 Task: Look for products in the category "First Aid & Outdoor Essentials" from Tea Tree Therapy only.
Action: Mouse moved to (298, 126)
Screenshot: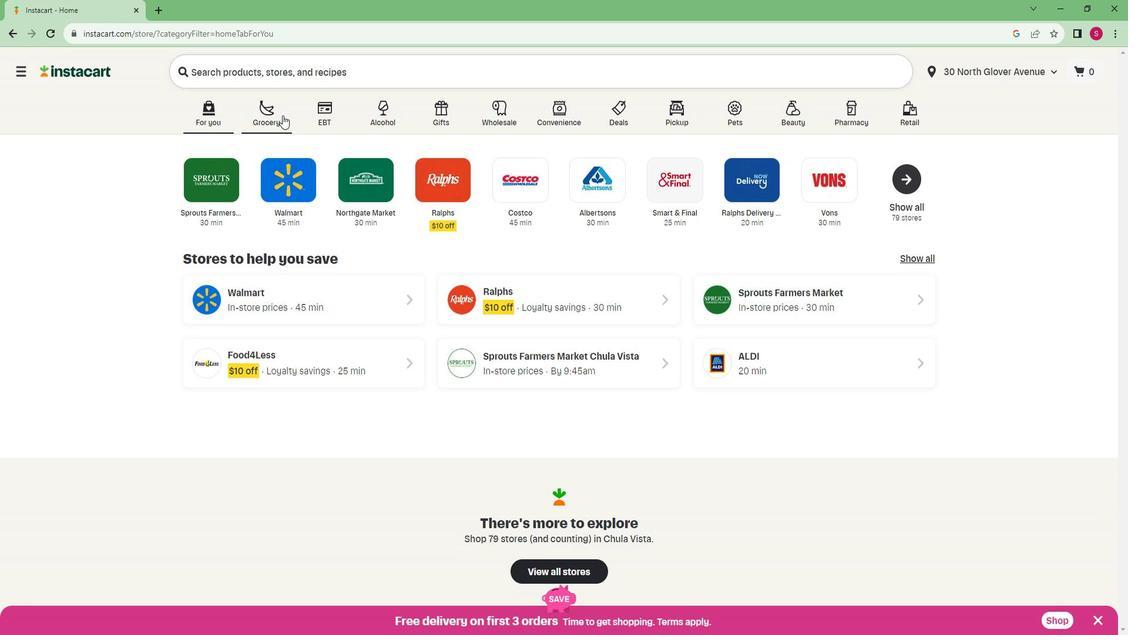 
Action: Mouse pressed left at (298, 126)
Screenshot: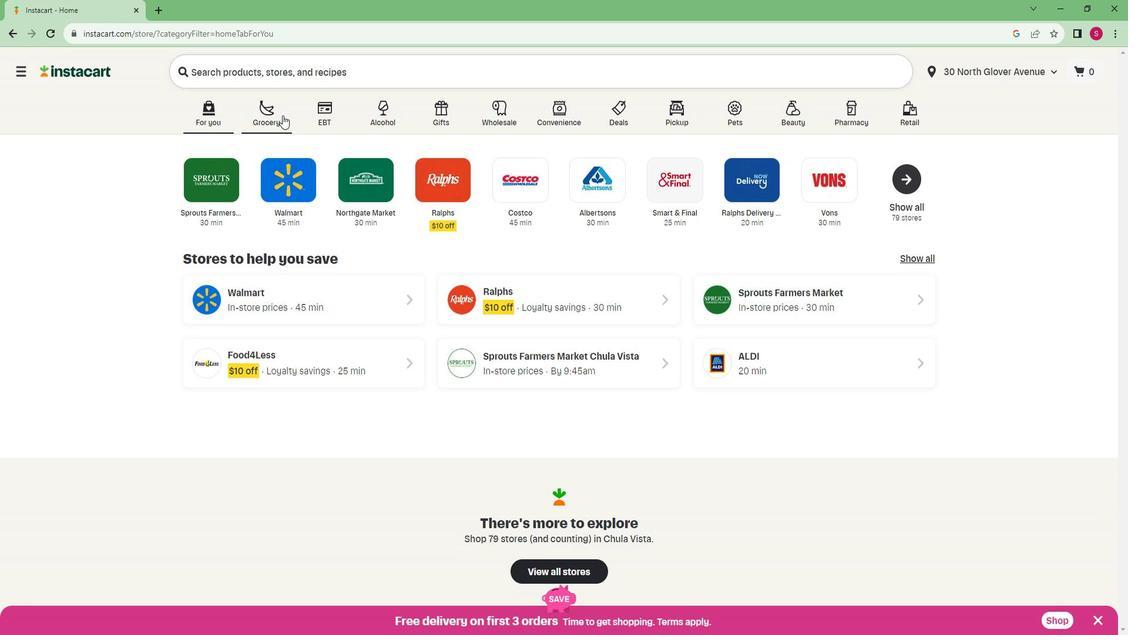 
Action: Mouse moved to (281, 333)
Screenshot: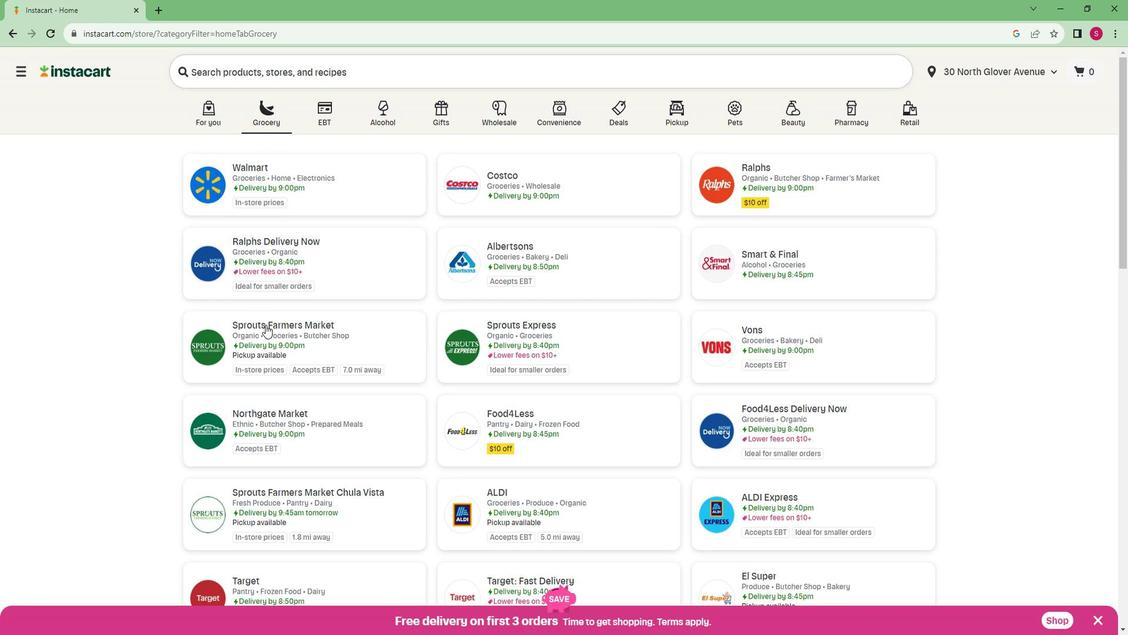 
Action: Mouse pressed left at (281, 333)
Screenshot: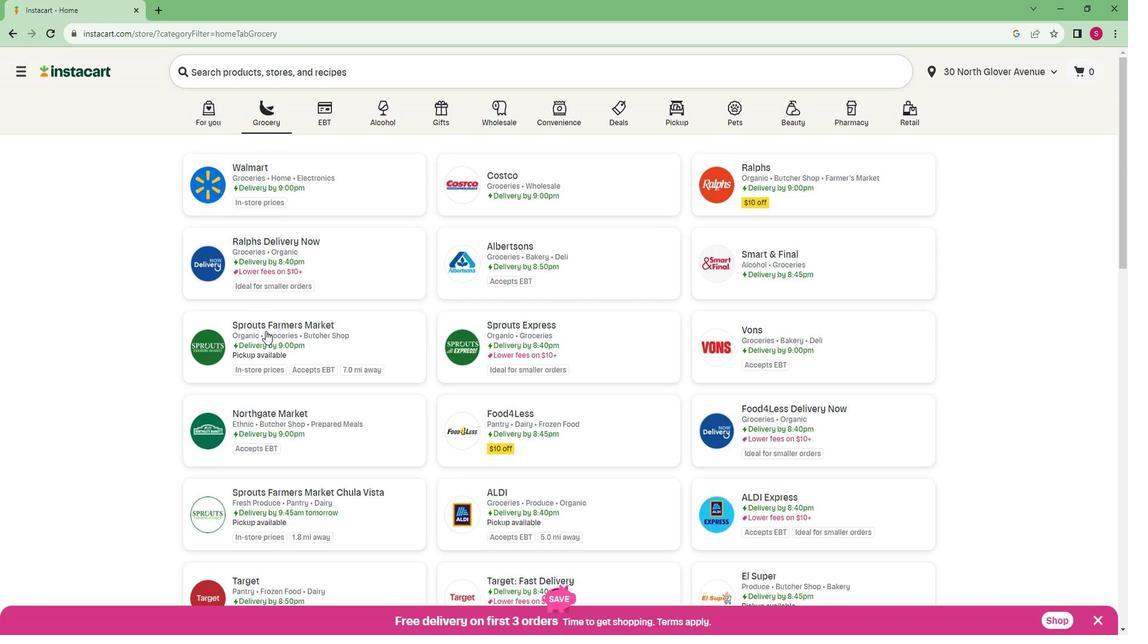 
Action: Mouse moved to (38, 532)
Screenshot: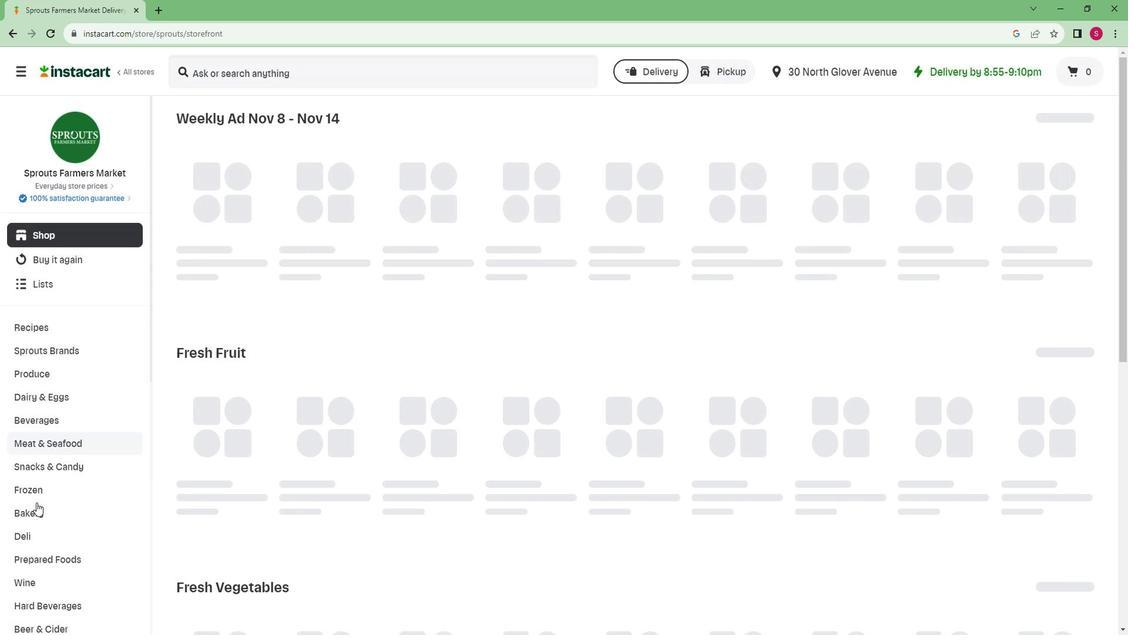 
Action: Mouse scrolled (38, 531) with delta (0, 0)
Screenshot: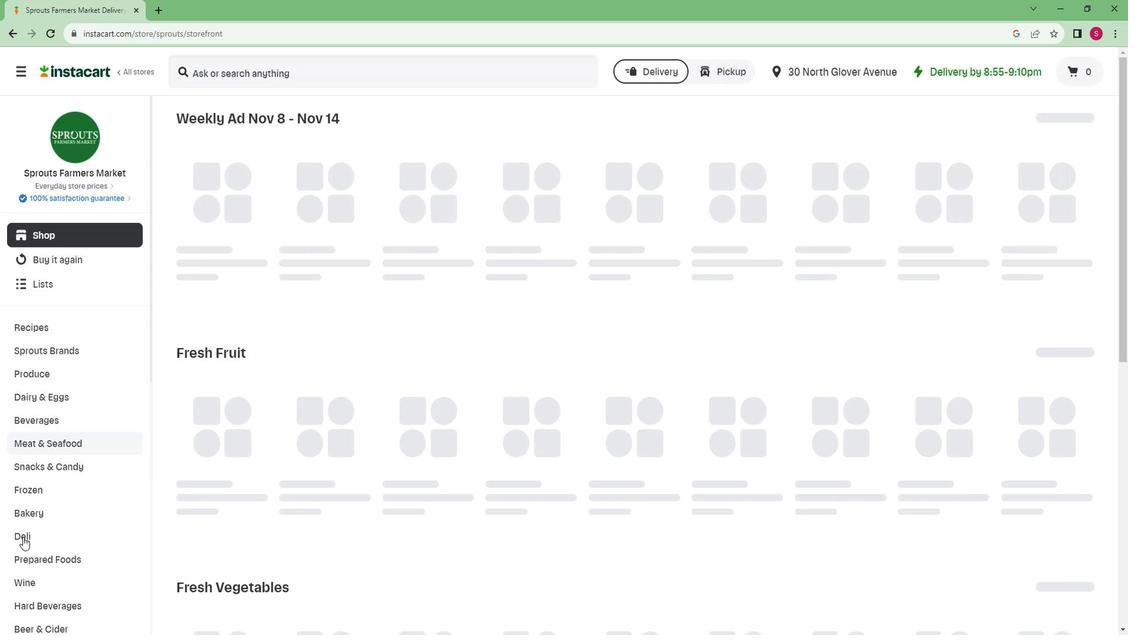 
Action: Mouse scrolled (38, 531) with delta (0, 0)
Screenshot: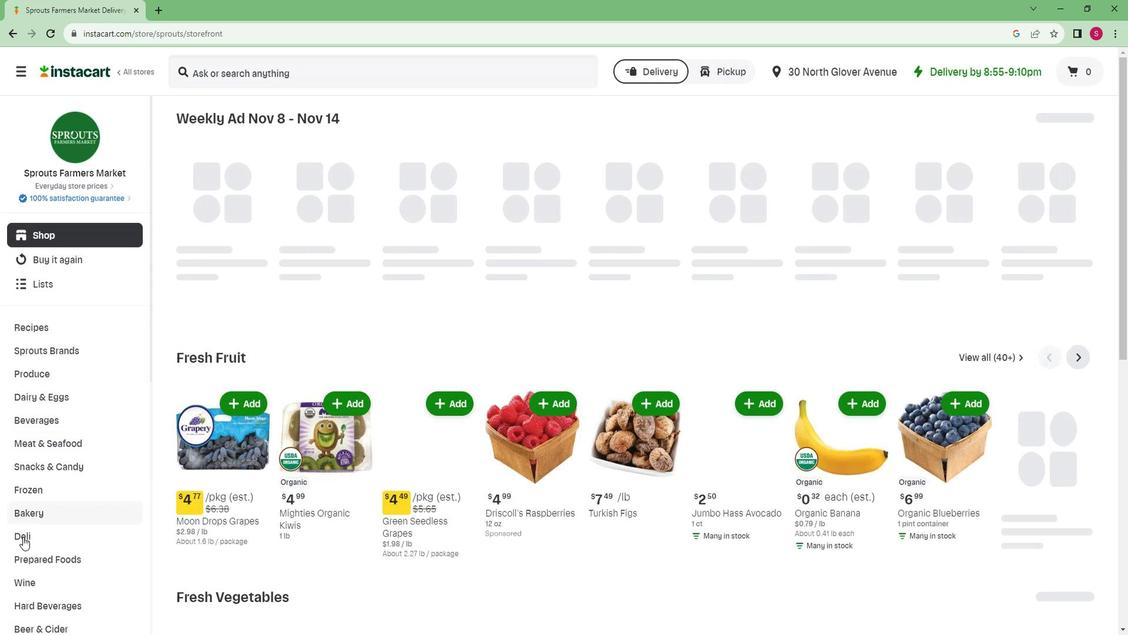 
Action: Mouse scrolled (38, 531) with delta (0, 0)
Screenshot: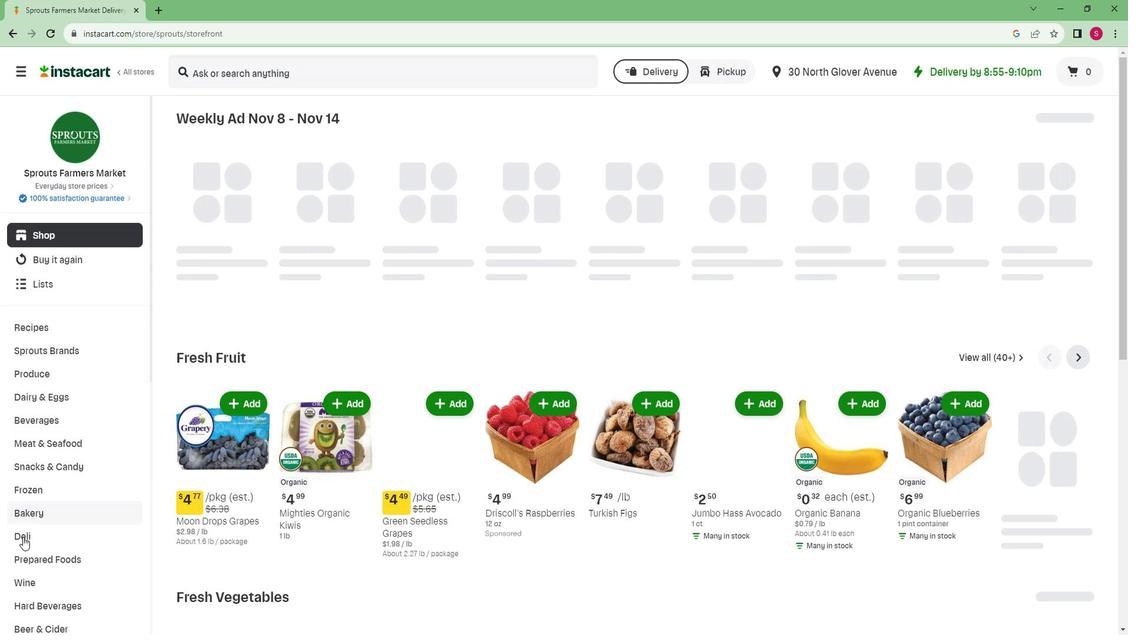
Action: Mouse scrolled (38, 531) with delta (0, 0)
Screenshot: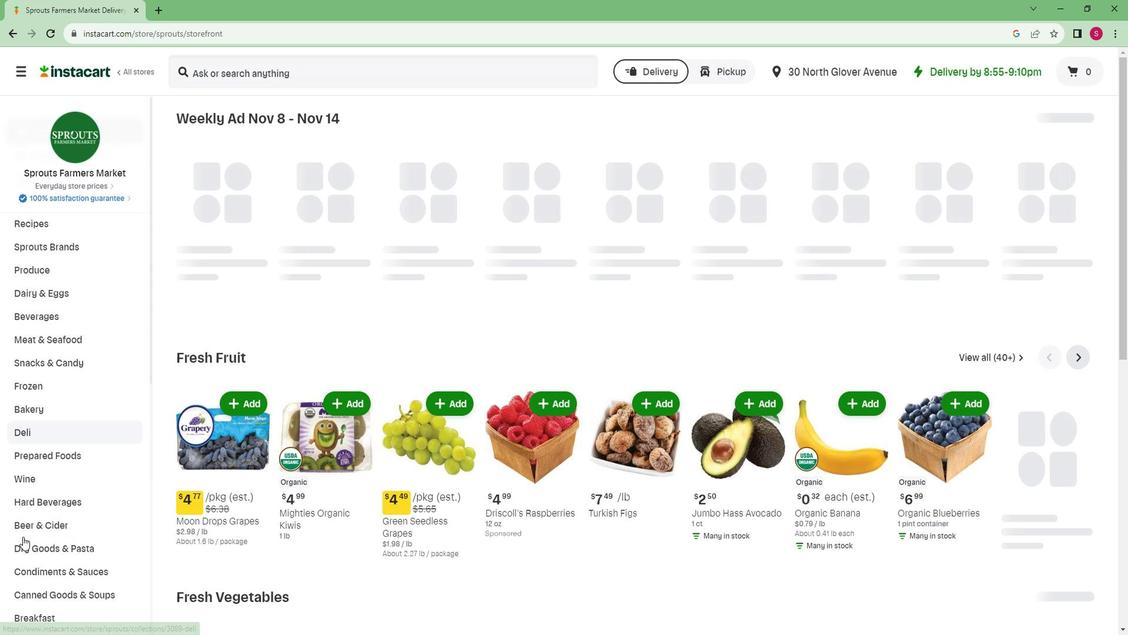 
Action: Mouse moved to (58, 524)
Screenshot: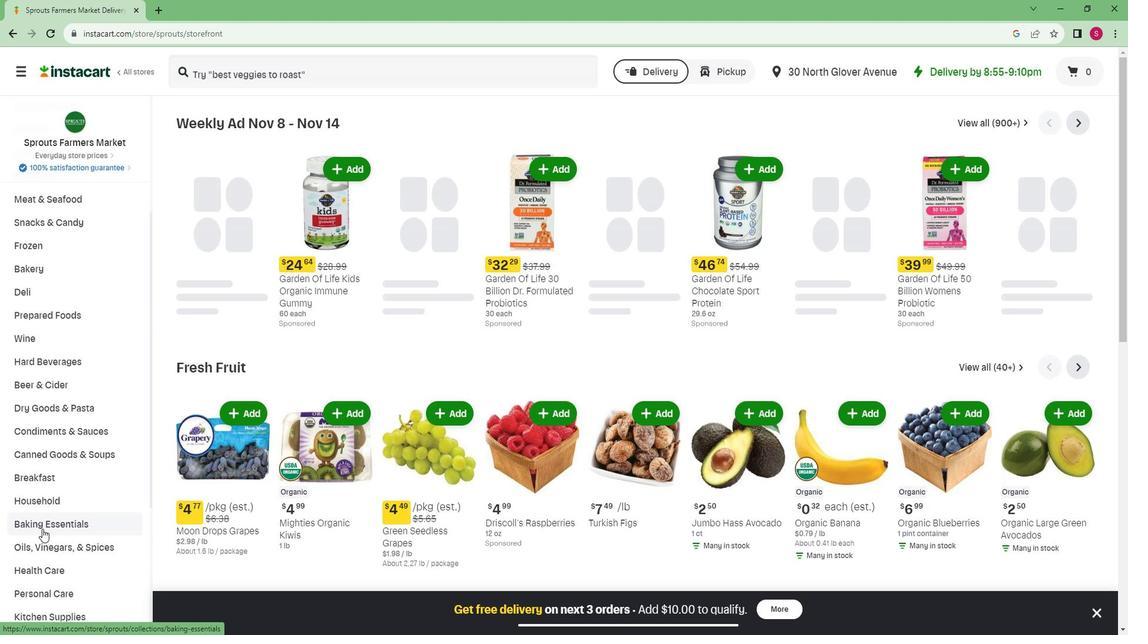 
Action: Mouse scrolled (58, 523) with delta (0, 0)
Screenshot: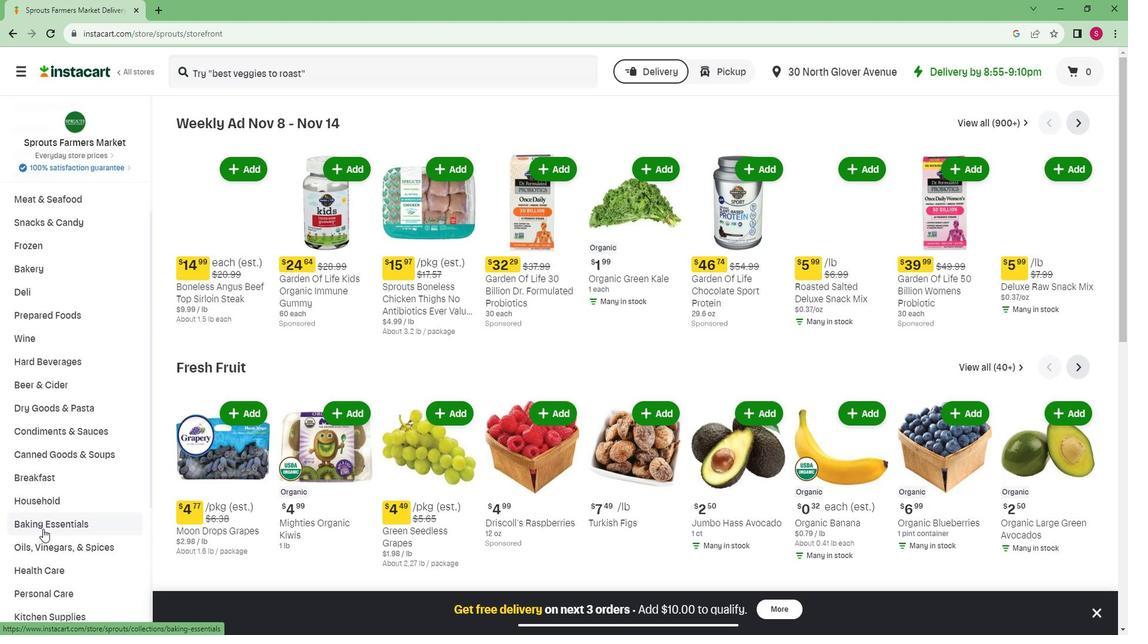 
Action: Mouse scrolled (58, 523) with delta (0, 0)
Screenshot: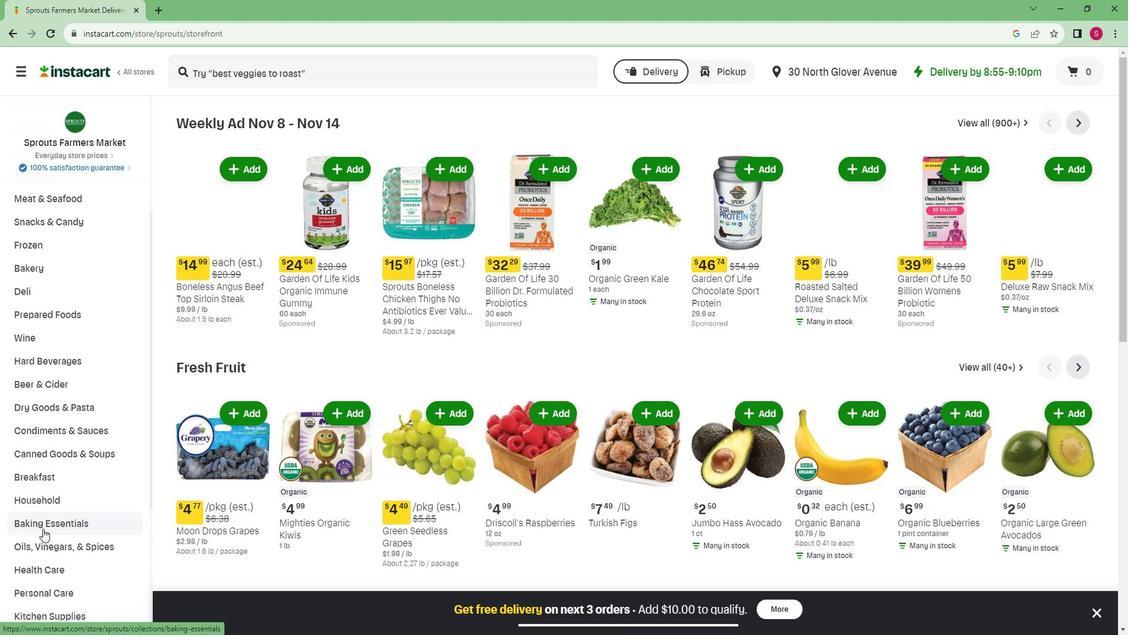 
Action: Mouse moved to (42, 561)
Screenshot: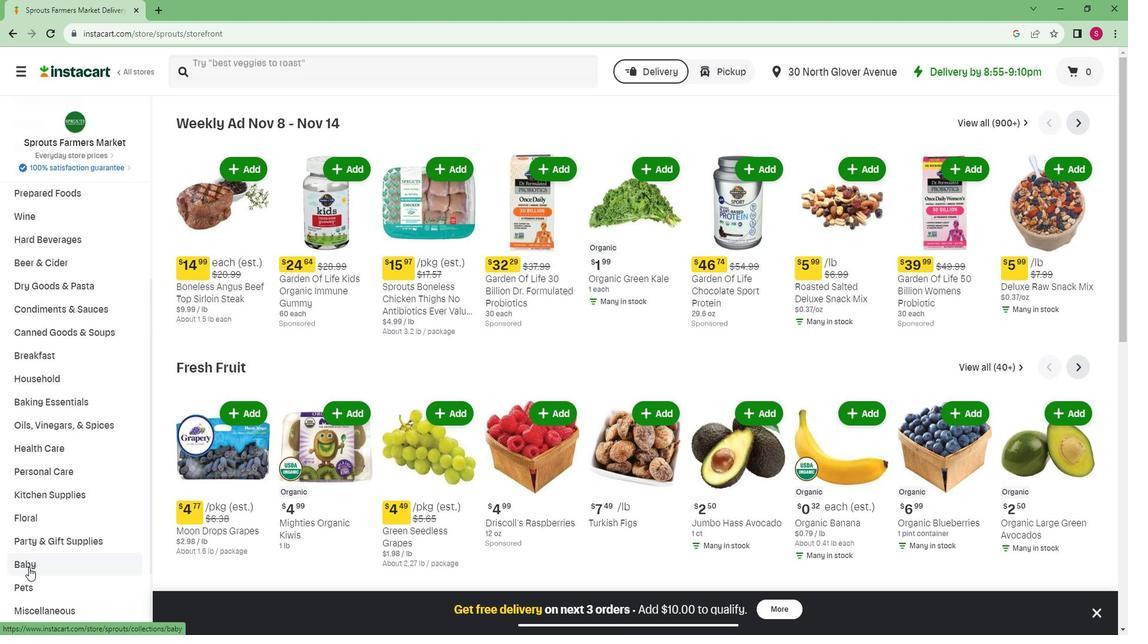 
Action: Mouse scrolled (42, 560) with delta (0, 0)
Screenshot: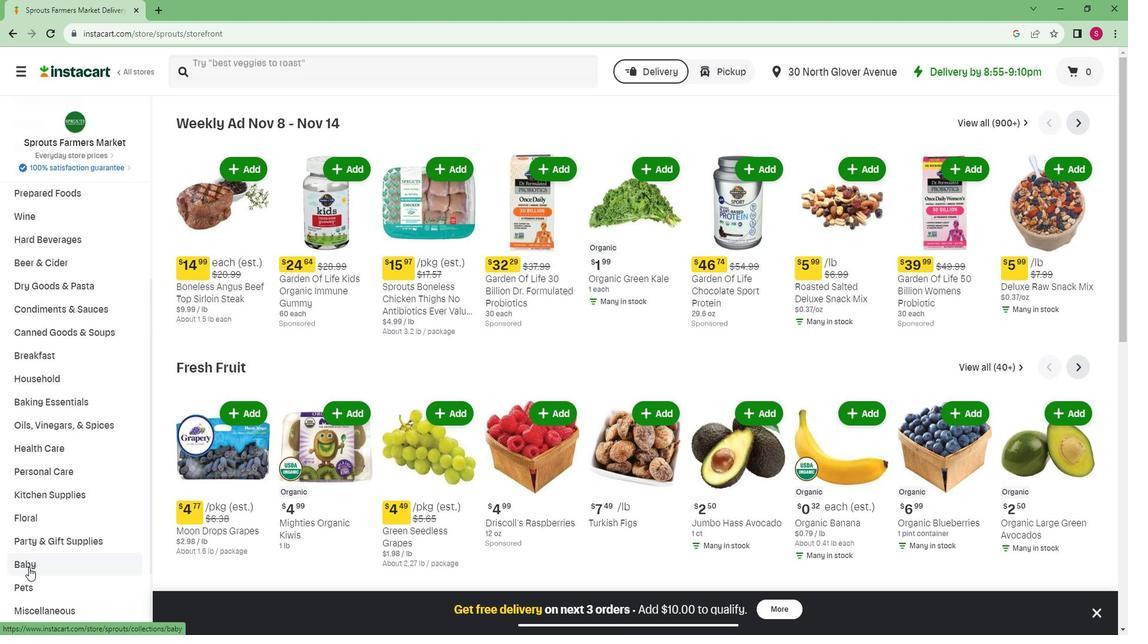 
Action: Mouse moved to (41, 560)
Screenshot: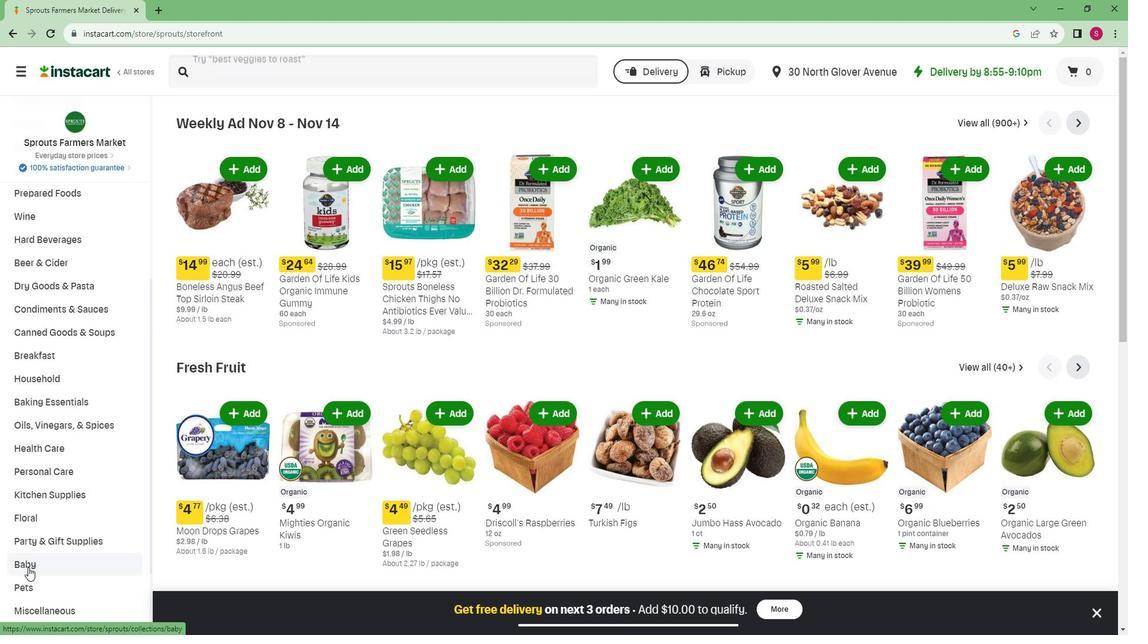 
Action: Mouse scrolled (41, 560) with delta (0, 0)
Screenshot: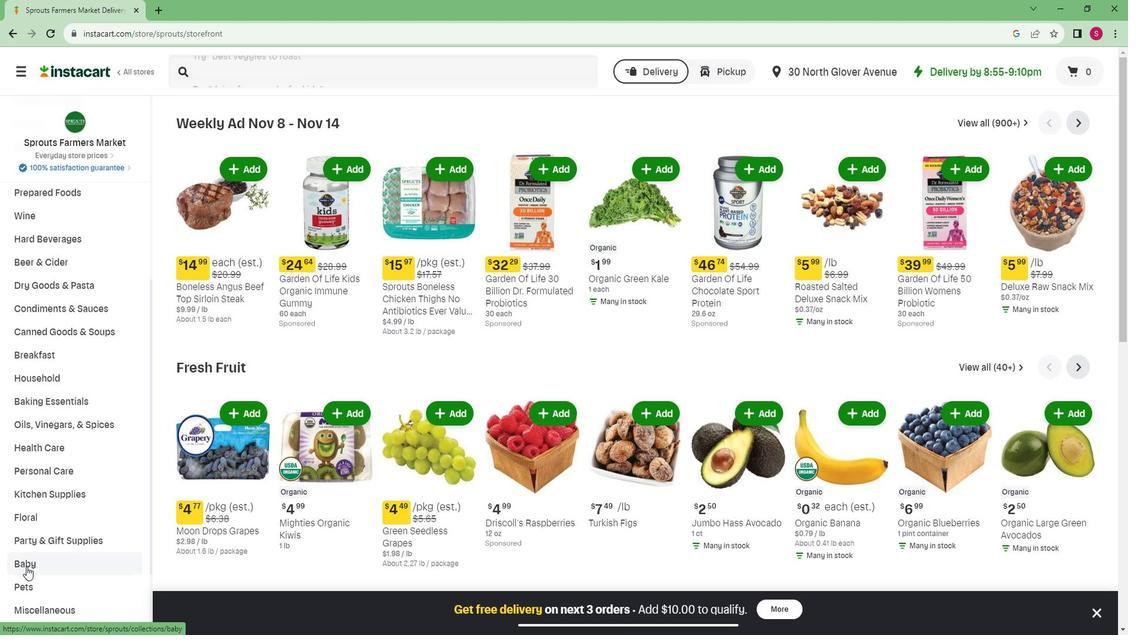 
Action: Mouse moved to (28, 583)
Screenshot: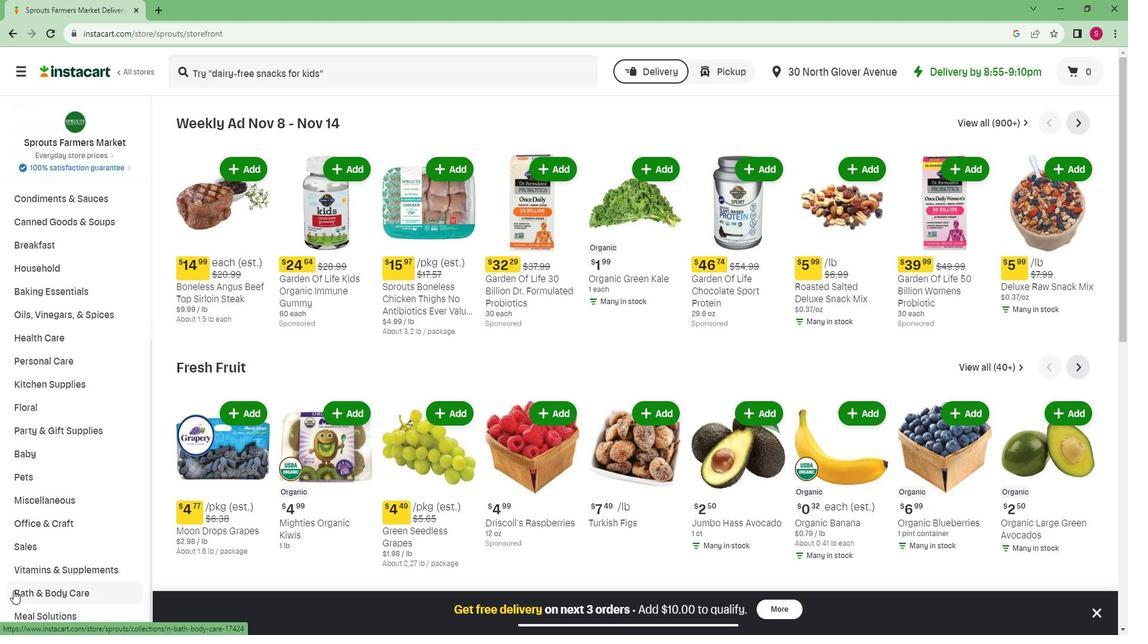 
Action: Mouse pressed left at (28, 583)
Screenshot: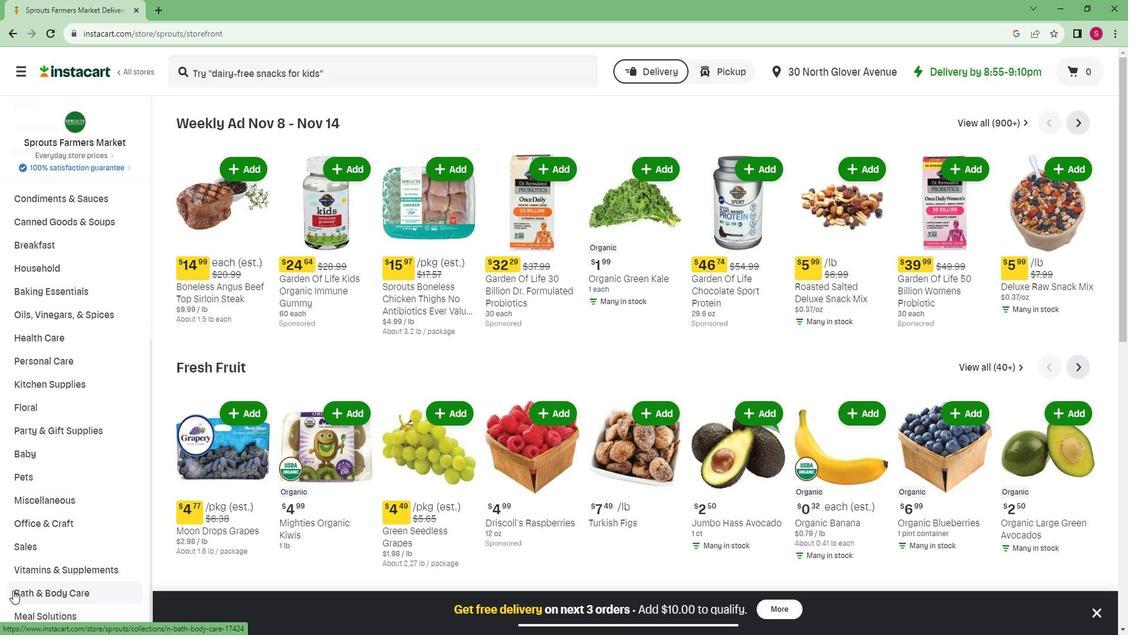 
Action: Mouse moved to (84, 491)
Screenshot: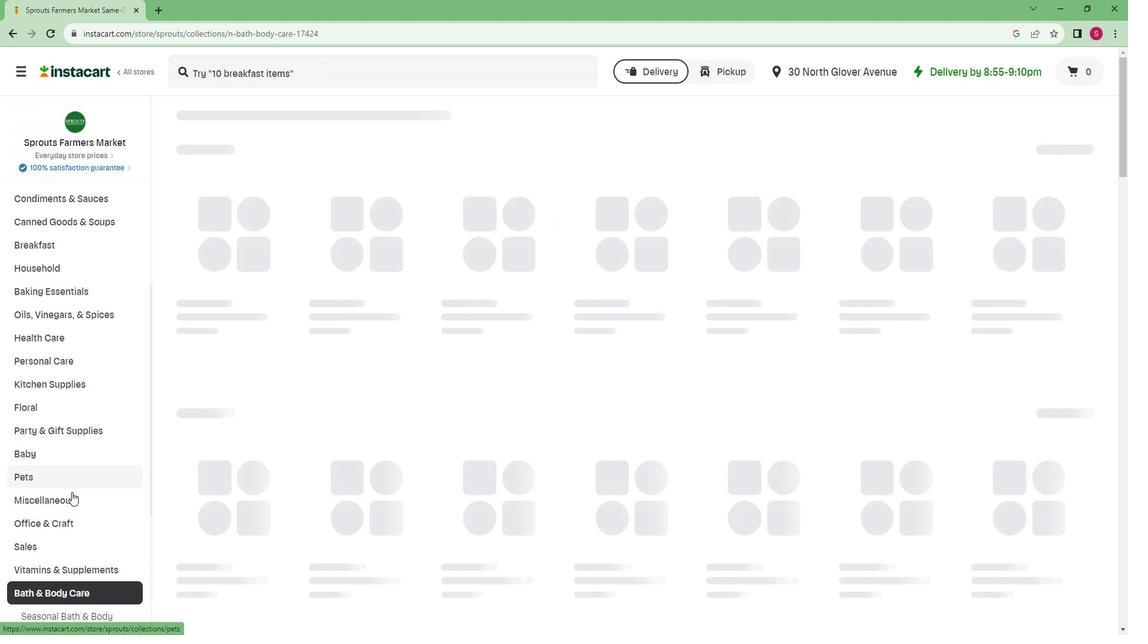 
Action: Mouse scrolled (84, 490) with delta (0, 0)
Screenshot: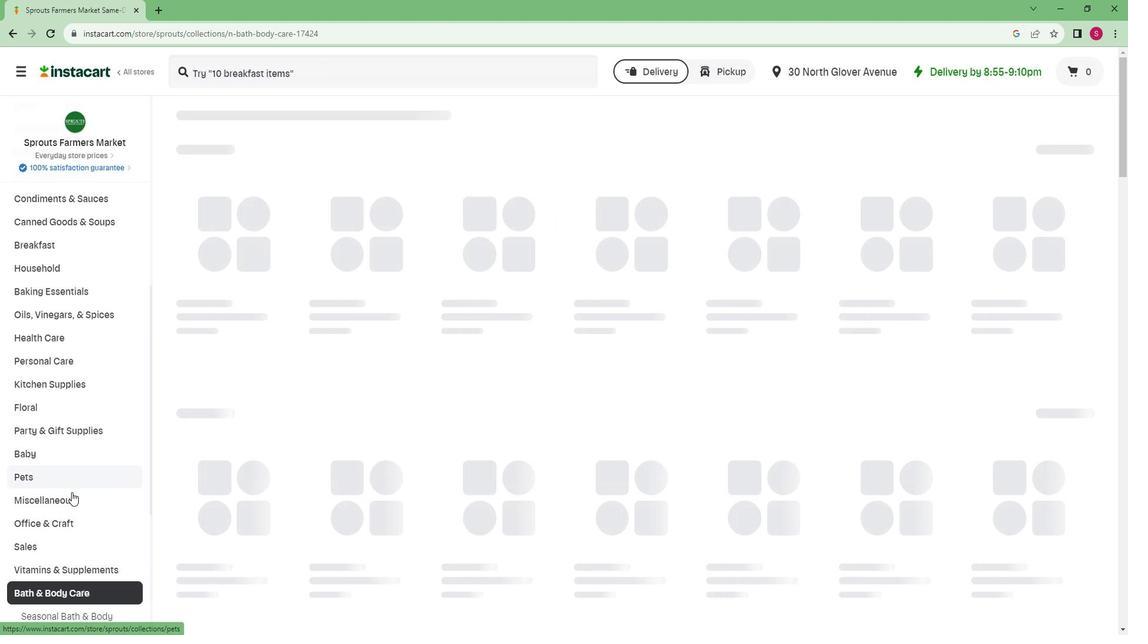 
Action: Mouse scrolled (84, 490) with delta (0, 0)
Screenshot: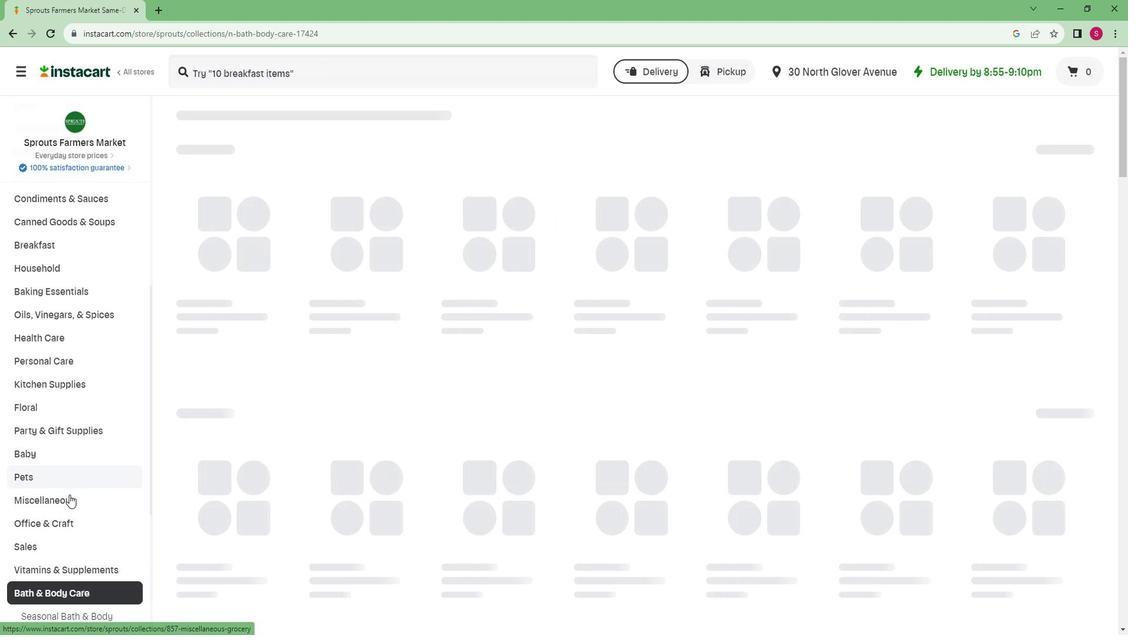 
Action: Mouse moved to (84, 491)
Screenshot: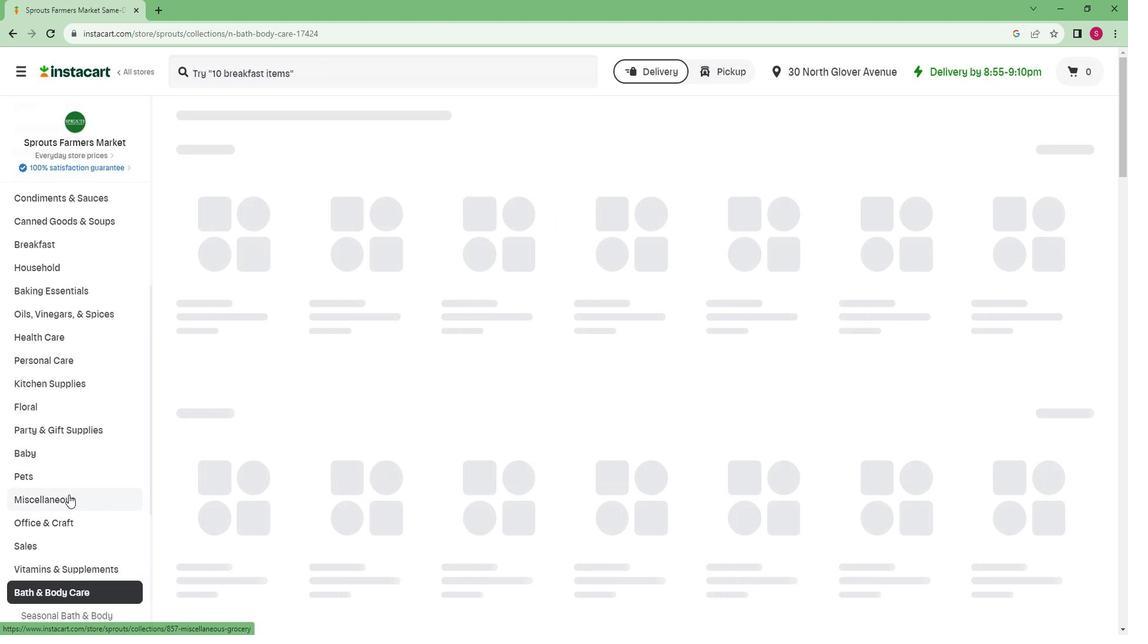 
Action: Mouse scrolled (84, 490) with delta (0, 0)
Screenshot: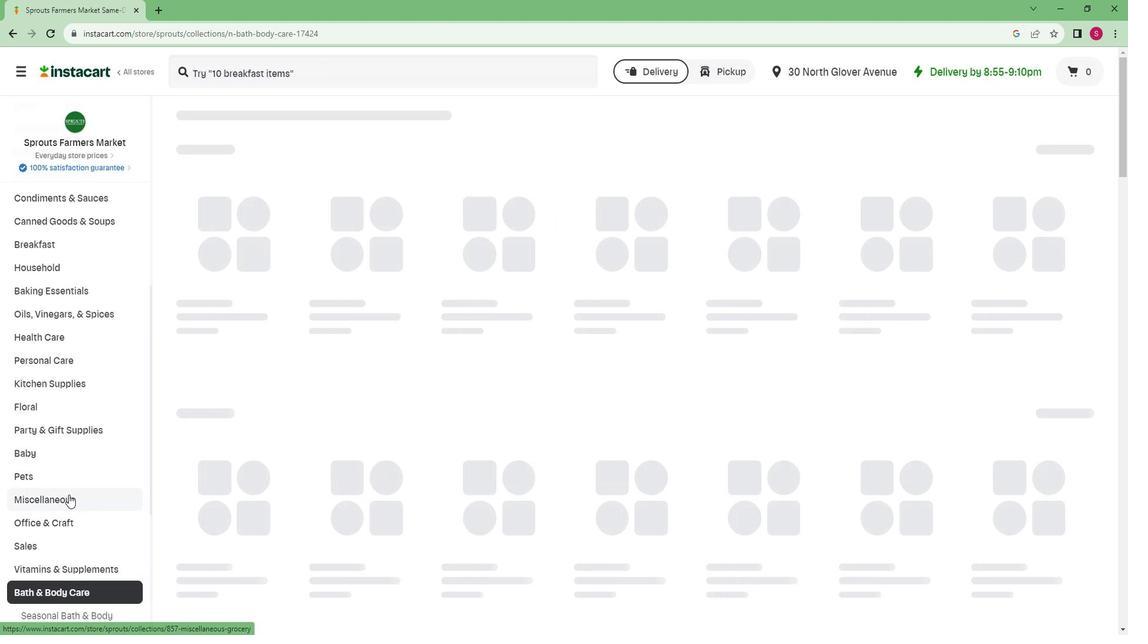 
Action: Mouse scrolled (84, 490) with delta (0, 0)
Screenshot: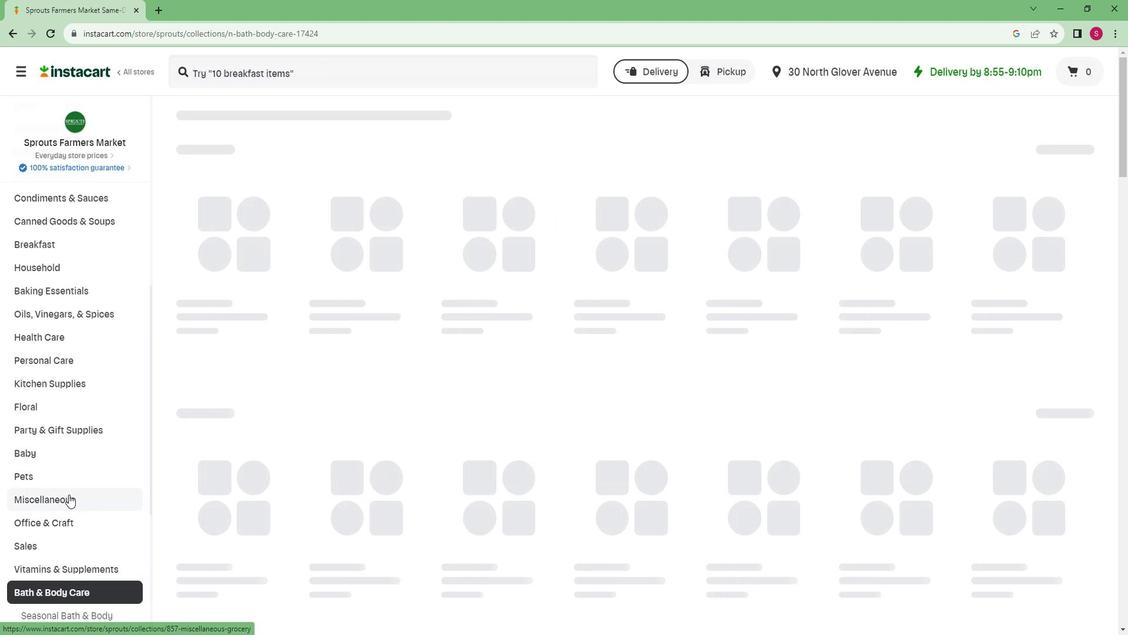 
Action: Mouse moved to (82, 491)
Screenshot: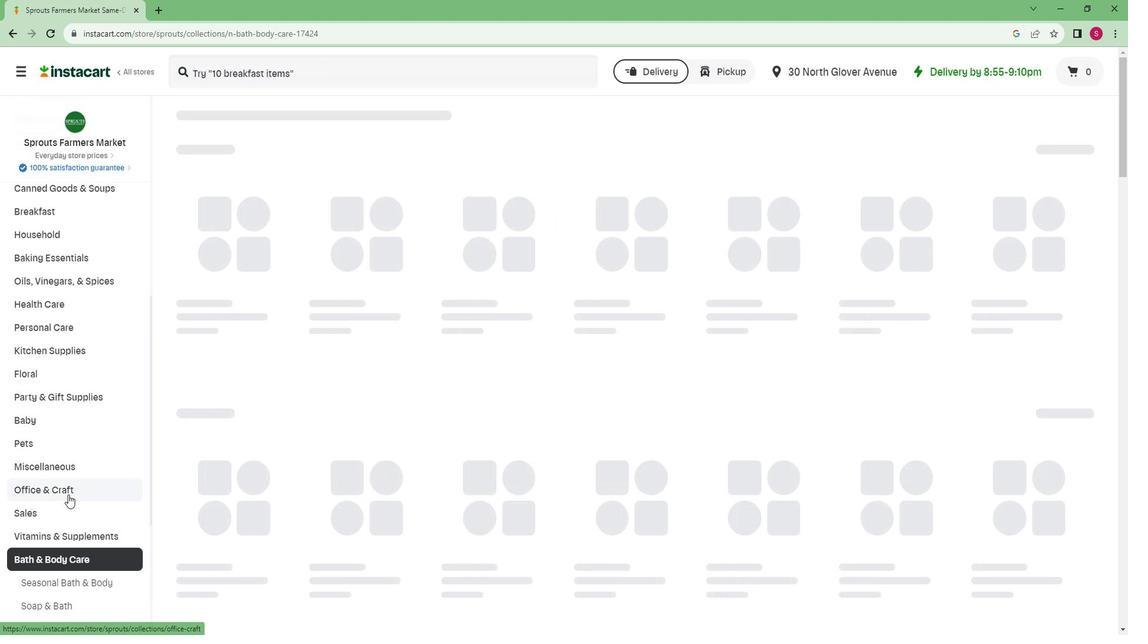 
Action: Mouse scrolled (82, 490) with delta (0, 0)
Screenshot: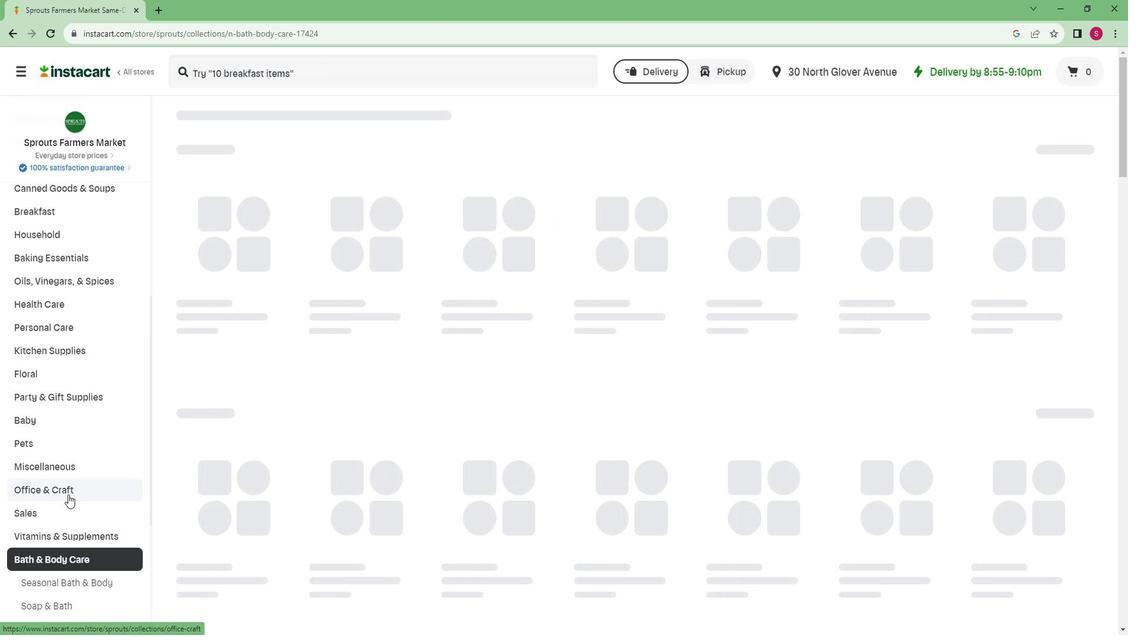 
Action: Mouse moved to (82, 492)
Screenshot: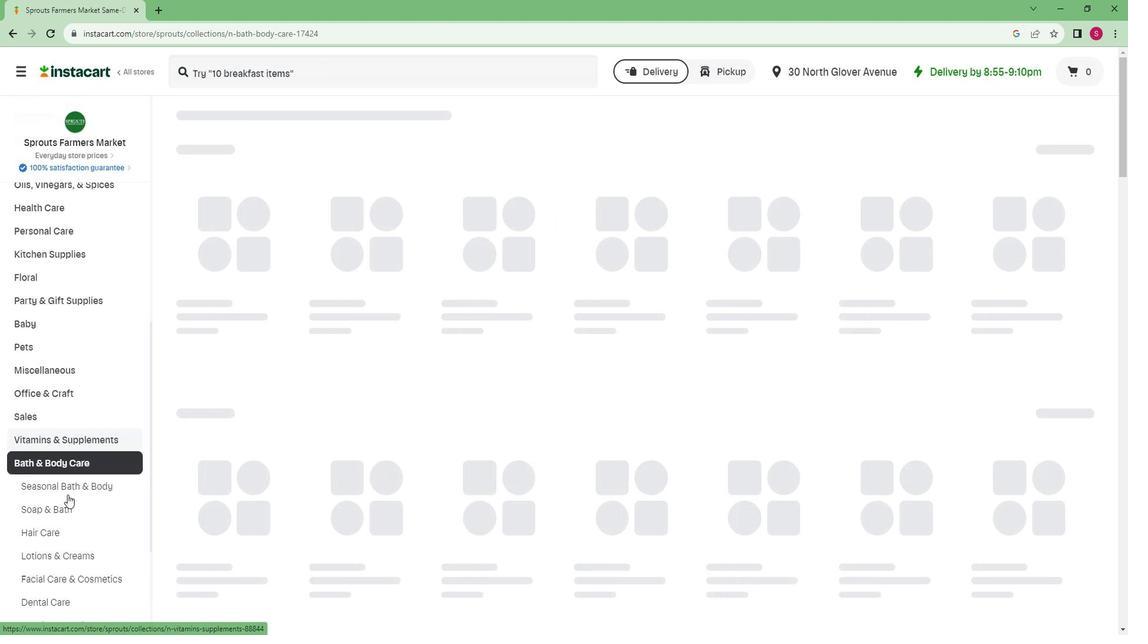 
Action: Mouse scrolled (82, 491) with delta (0, 0)
Screenshot: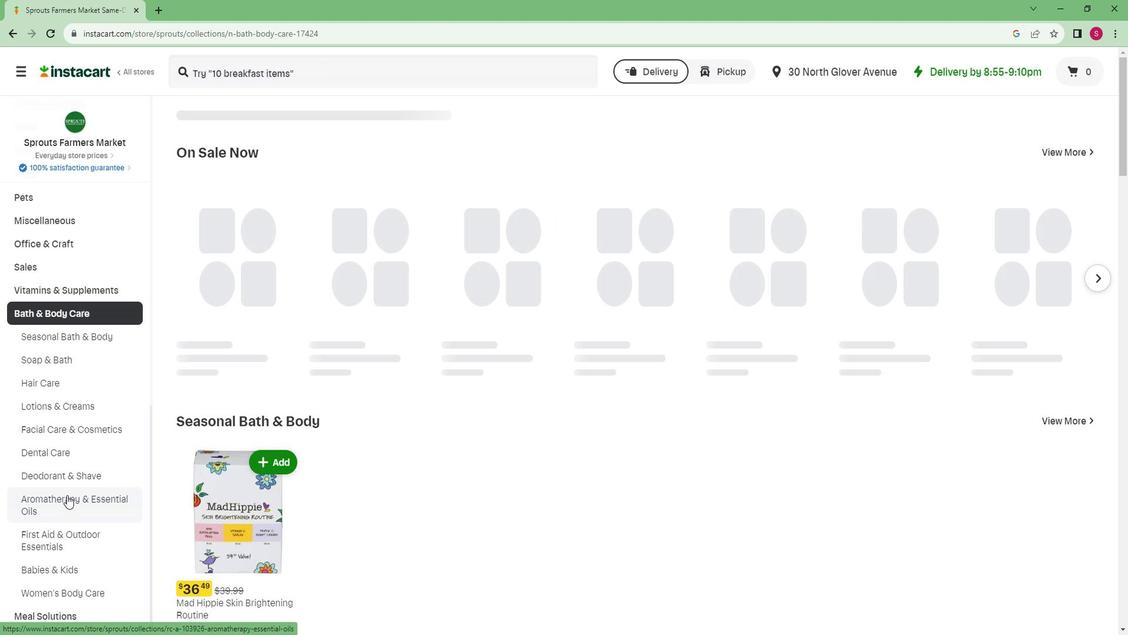 
Action: Mouse moved to (51, 532)
Screenshot: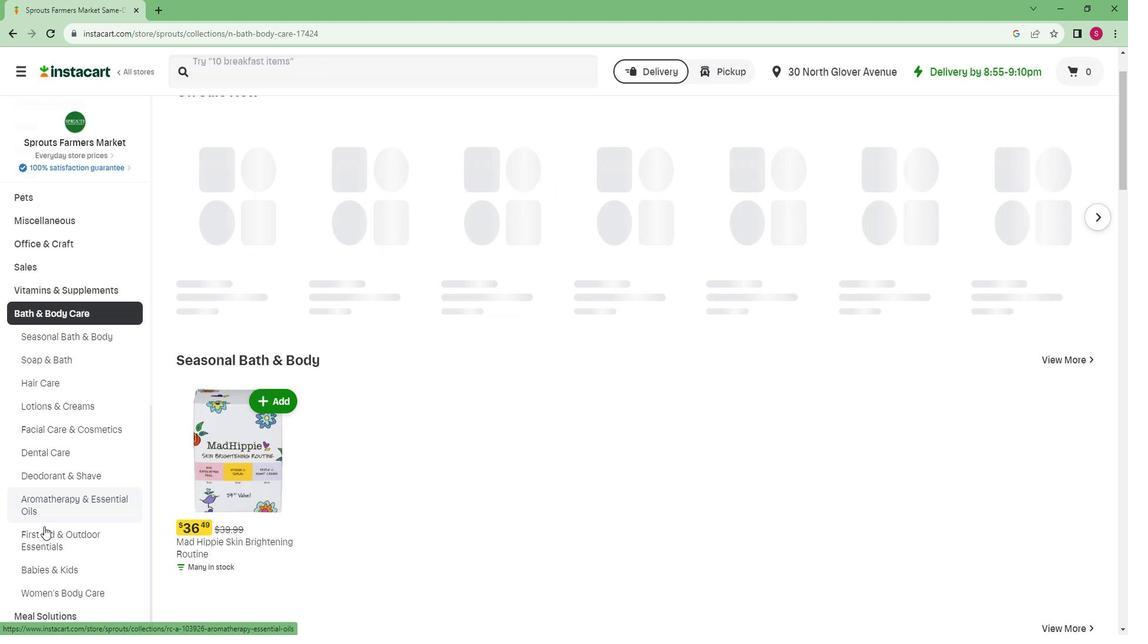 
Action: Mouse pressed left at (51, 532)
Screenshot: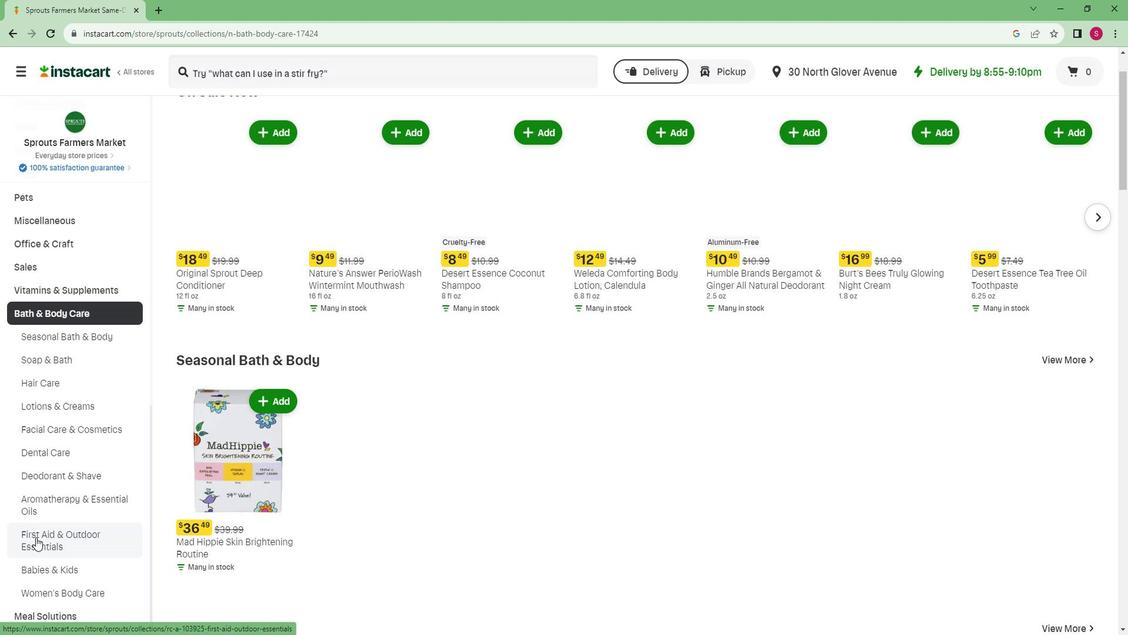 
Action: Mouse moved to (267, 175)
Screenshot: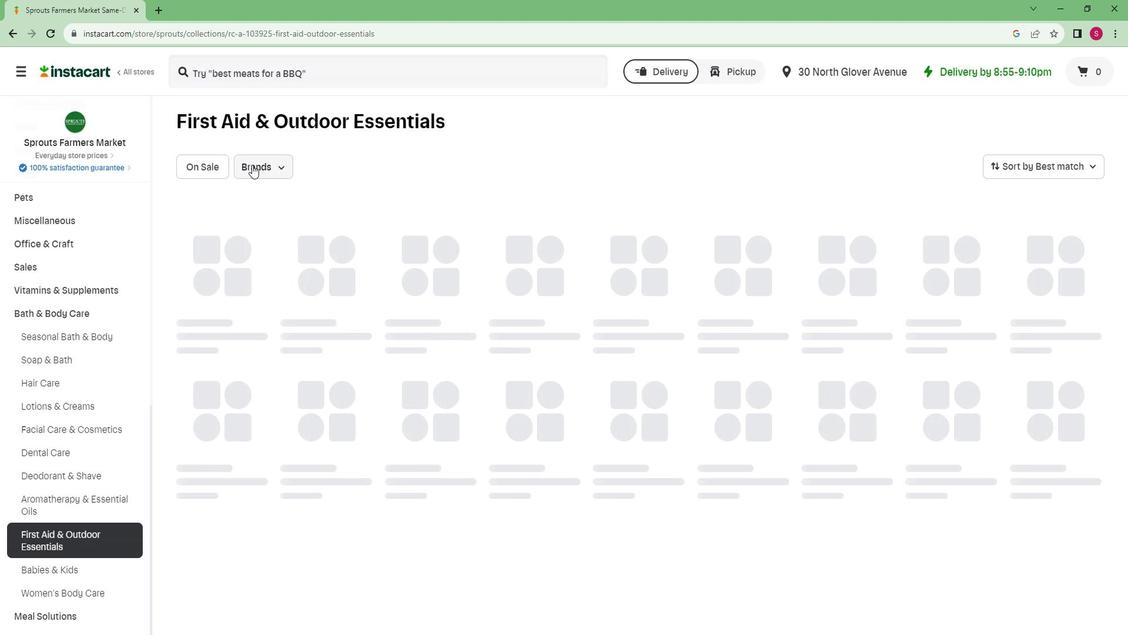 
Action: Mouse pressed left at (267, 175)
Screenshot: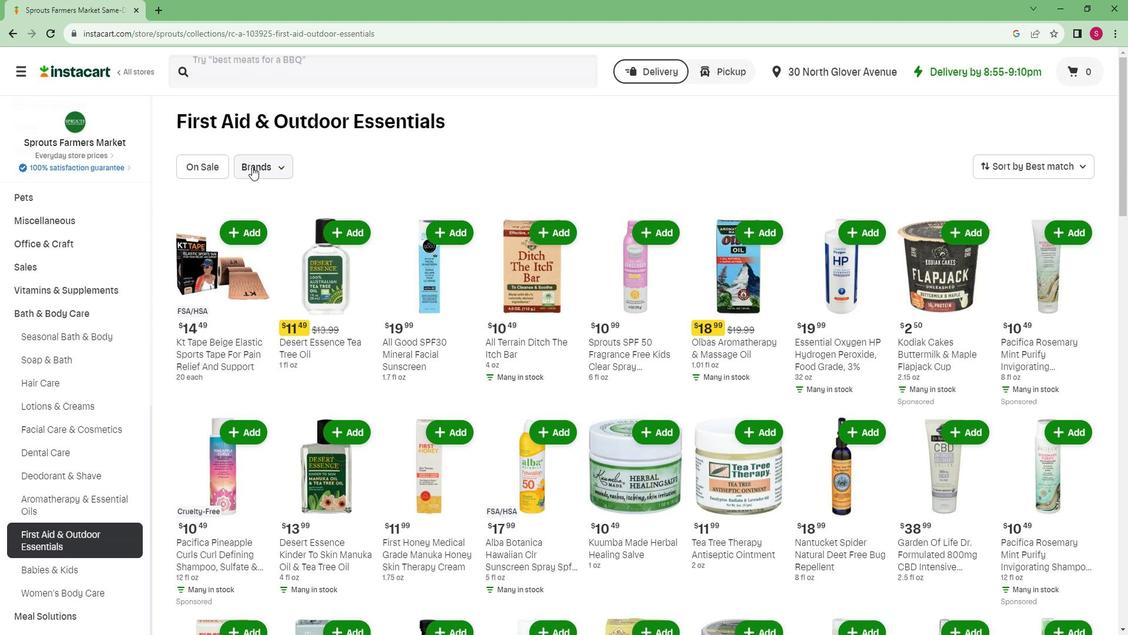 
Action: Mouse moved to (272, 324)
Screenshot: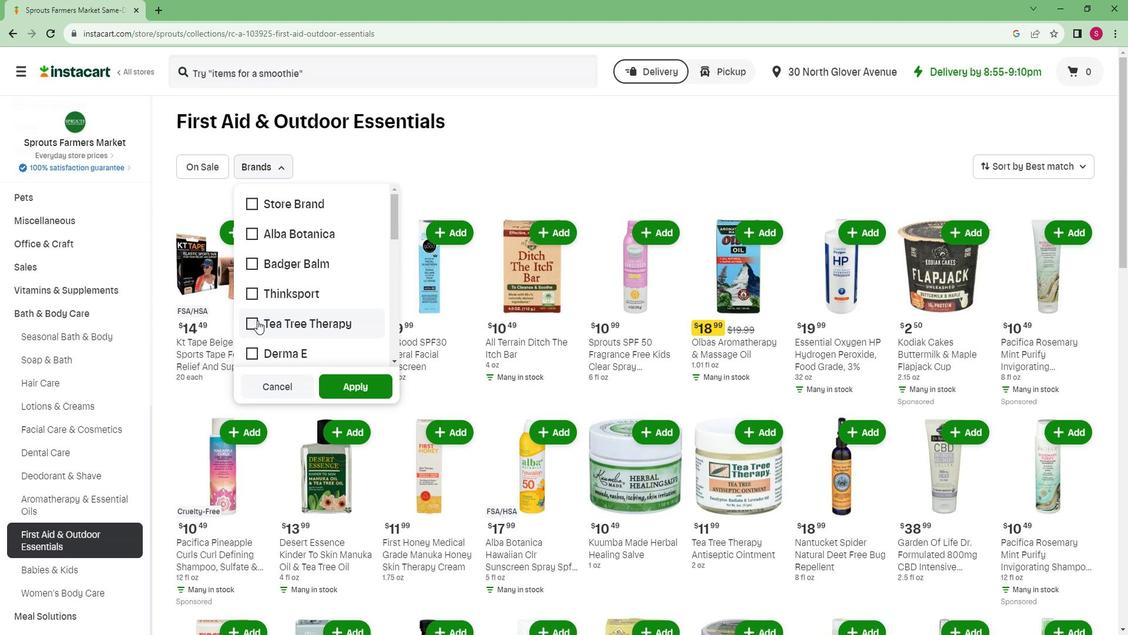 
Action: Mouse pressed left at (272, 324)
Screenshot: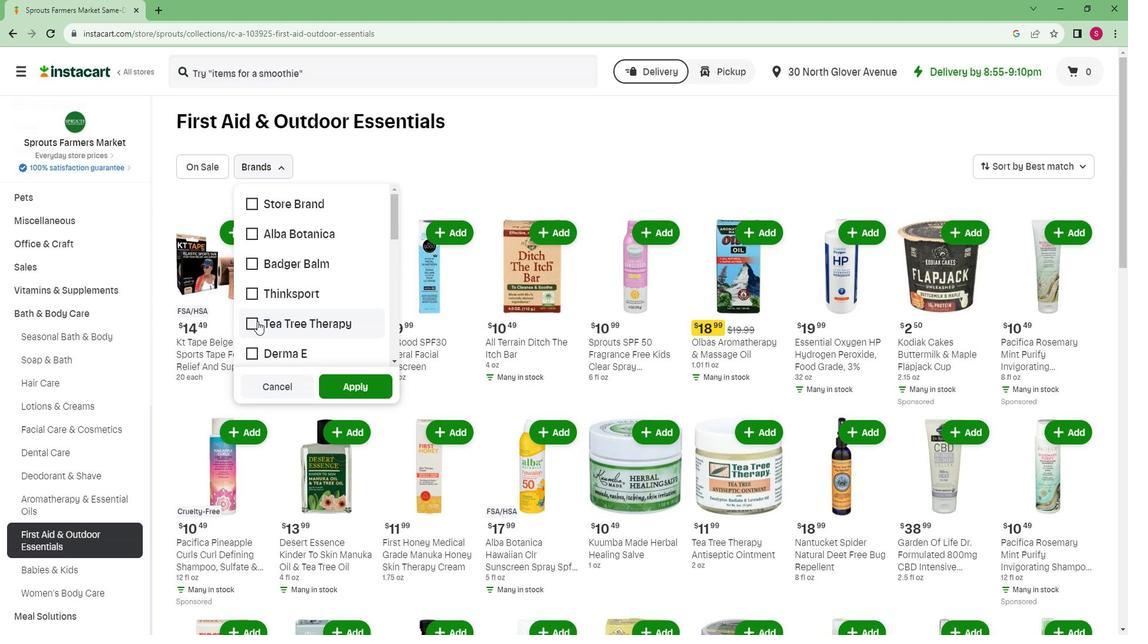 
Action: Mouse moved to (357, 387)
Screenshot: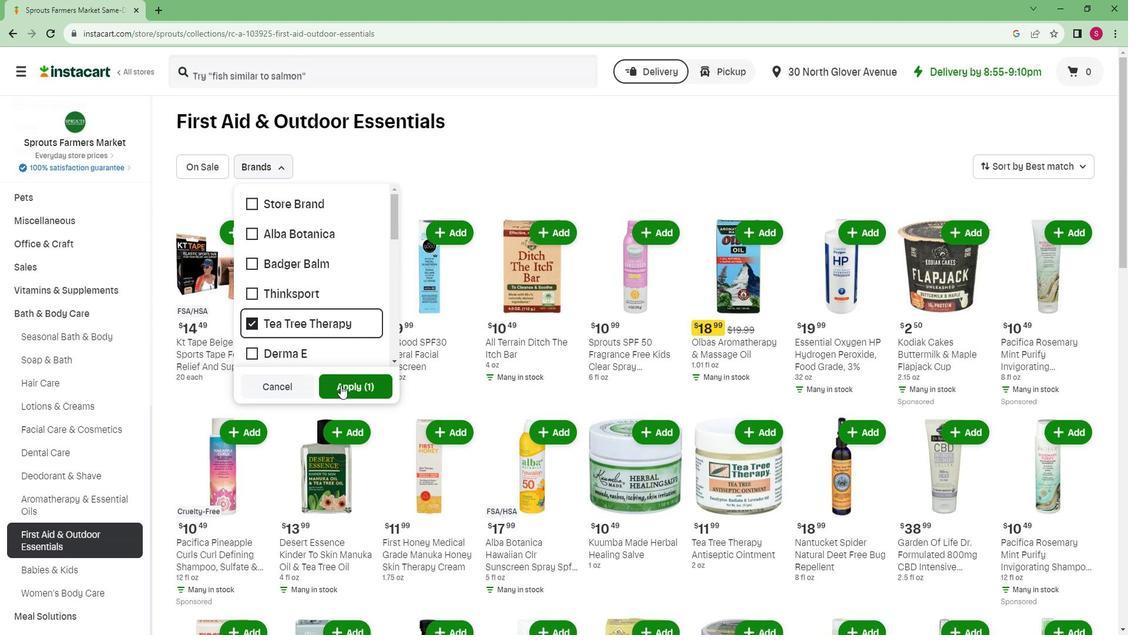 
Action: Mouse pressed left at (357, 387)
Screenshot: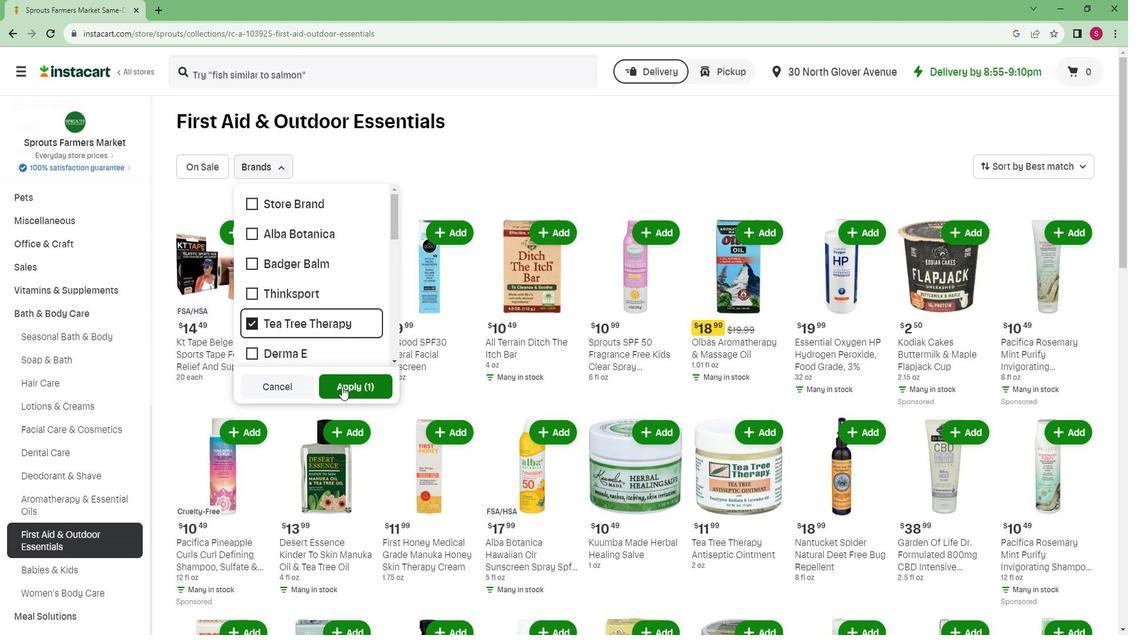 
Action: Mouse moved to (357, 388)
Screenshot: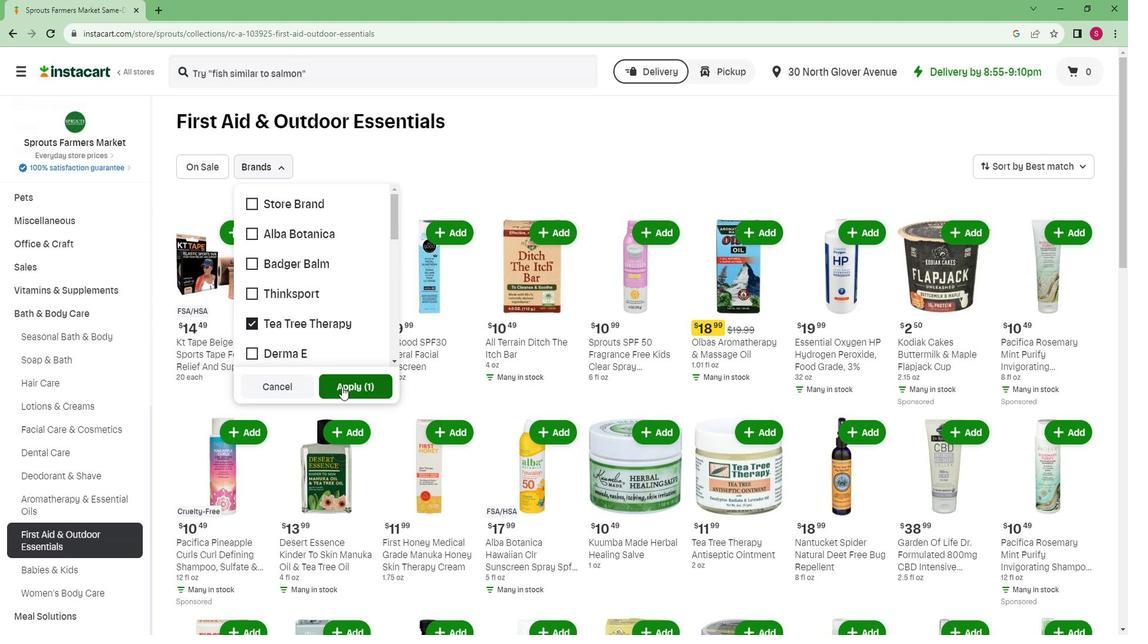 
